 Task: Add in the project ZoomTech a sprint 'Quantum Leap'.
Action: Mouse moved to (102, 213)
Screenshot: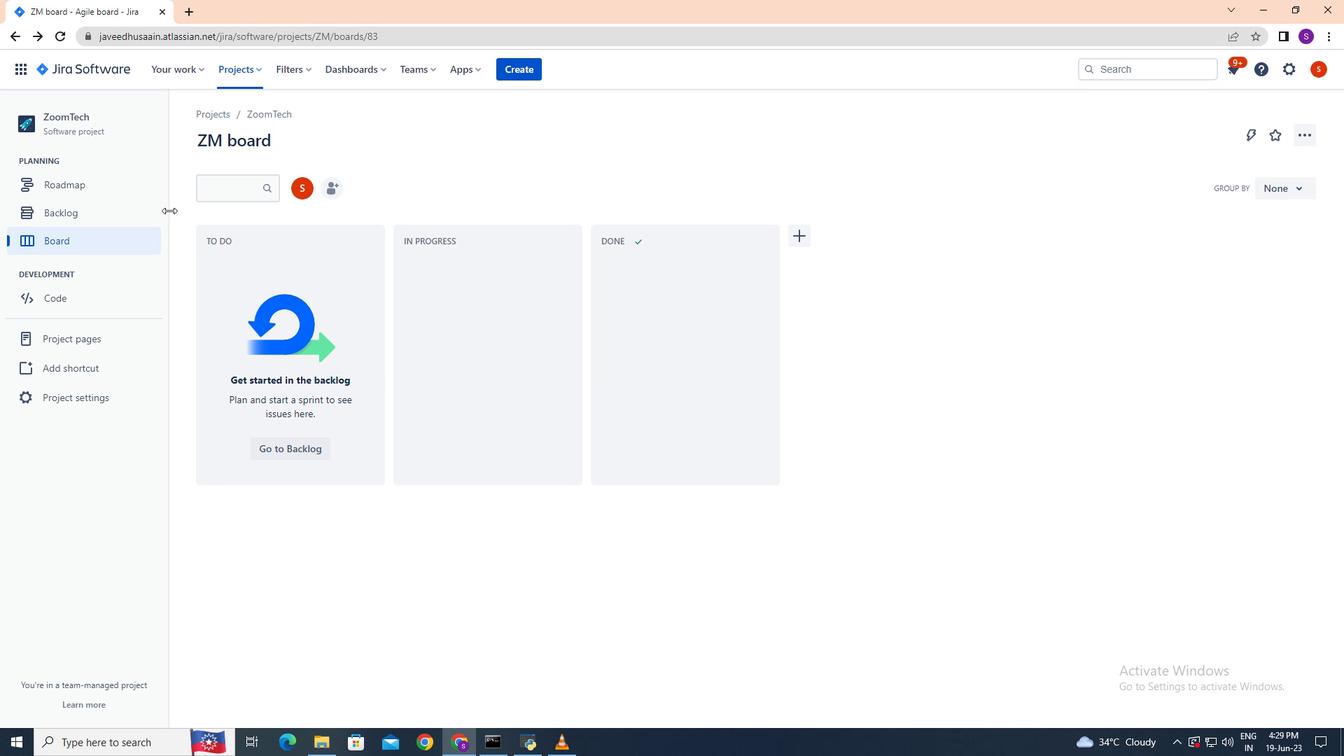 
Action: Mouse pressed left at (102, 213)
Screenshot: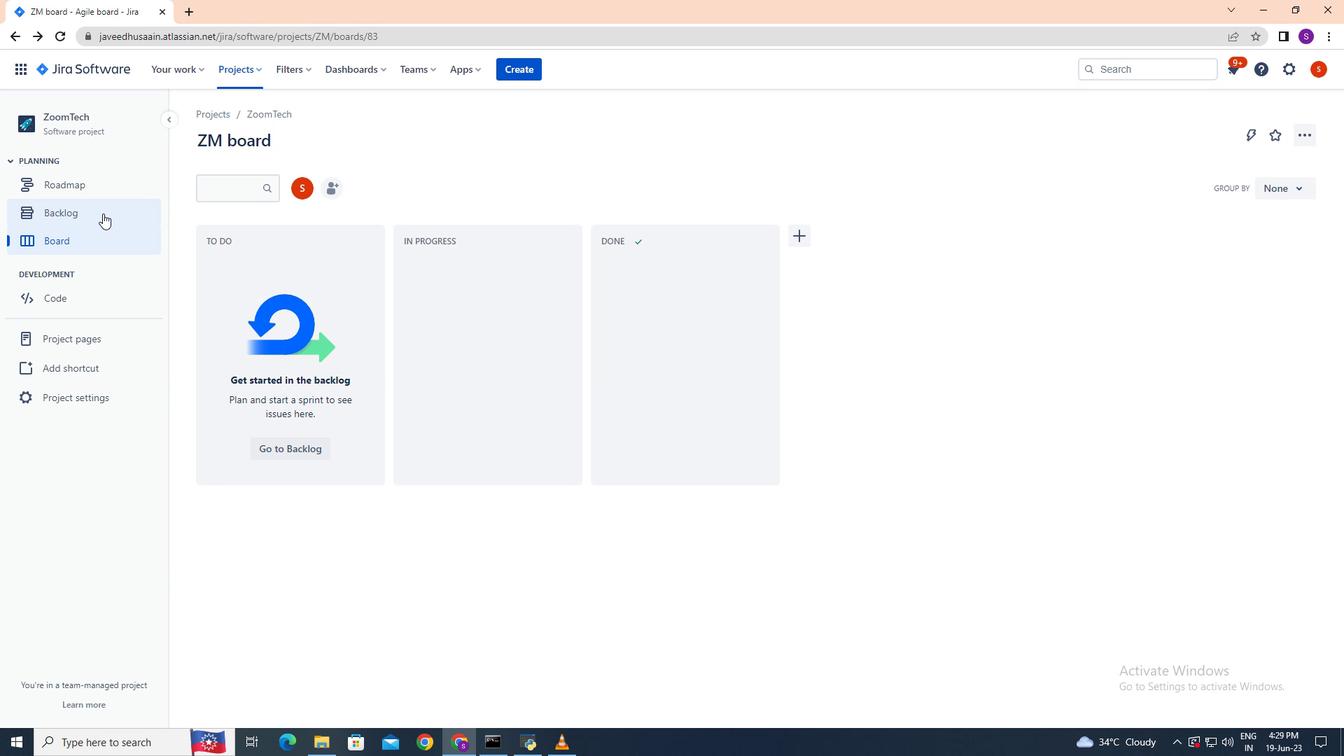 
Action: Mouse moved to (1230, 360)
Screenshot: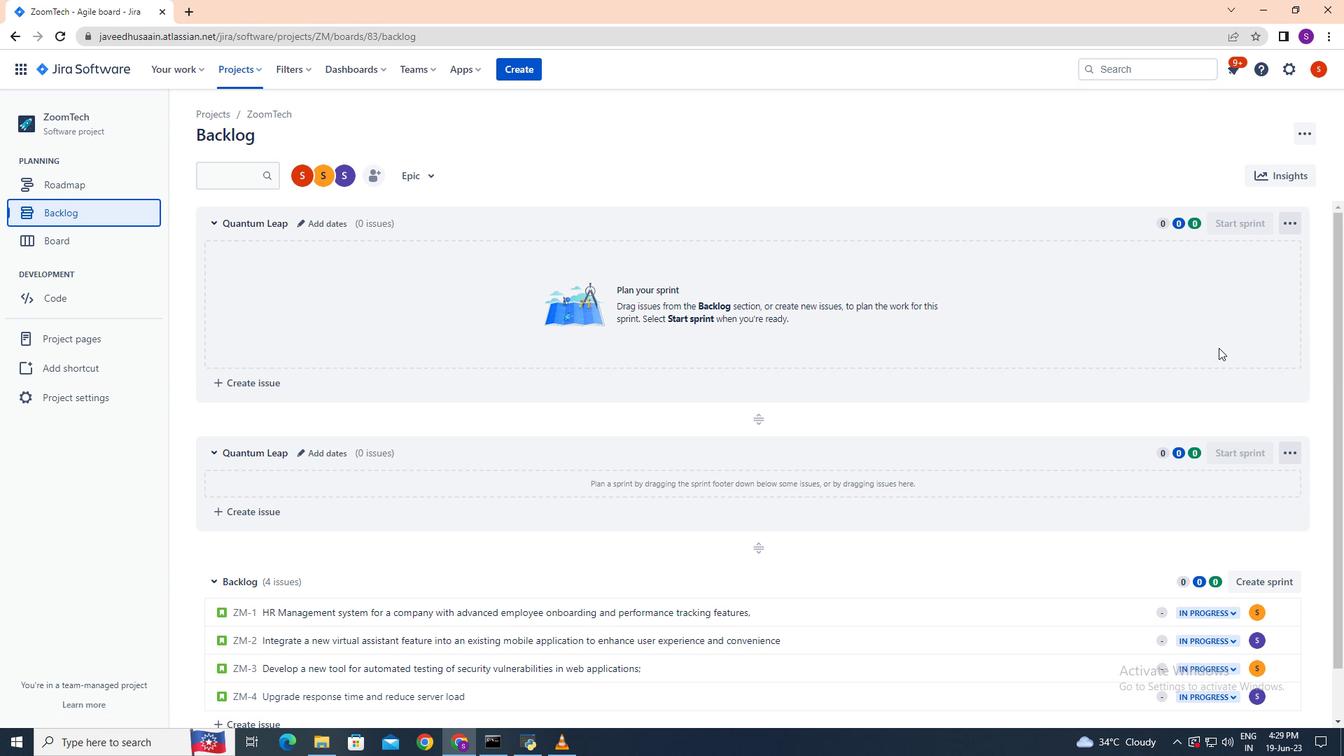 
Action: Mouse scrolled (1230, 359) with delta (0, 0)
Screenshot: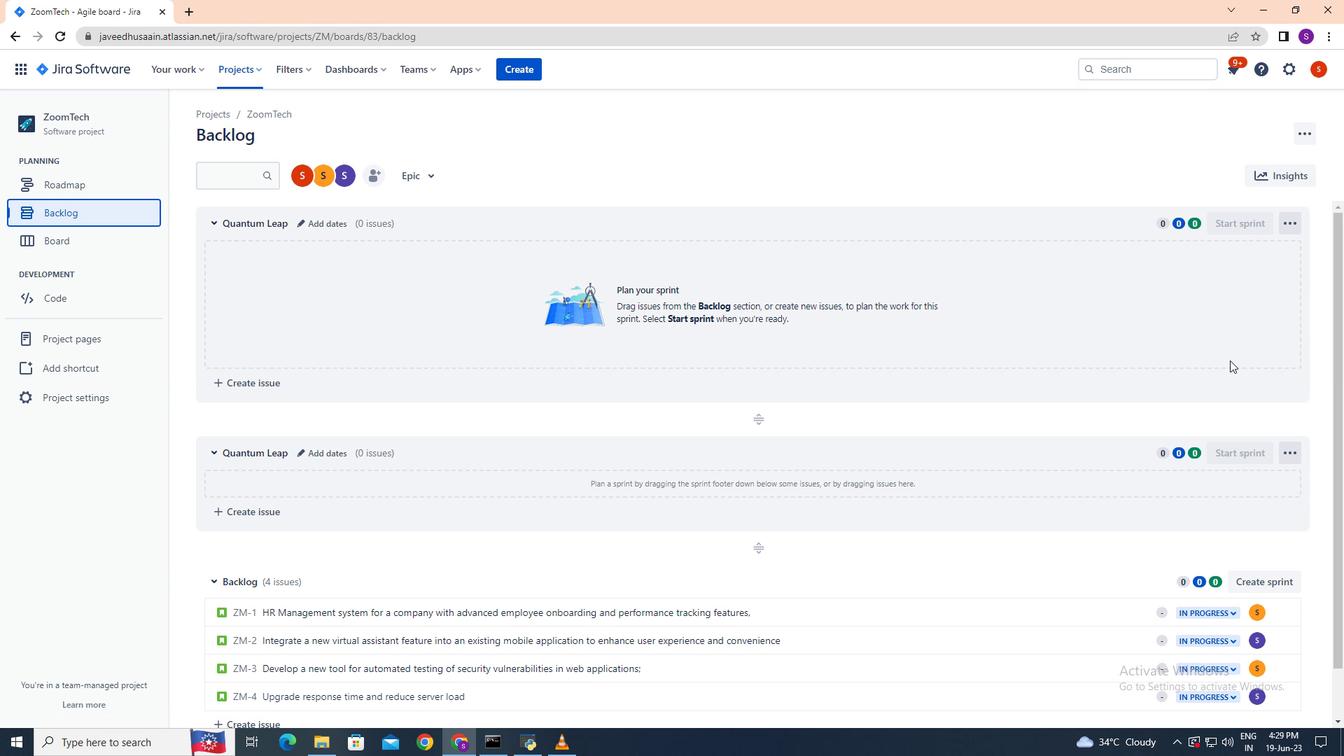 
Action: Mouse moved to (1293, 282)
Screenshot: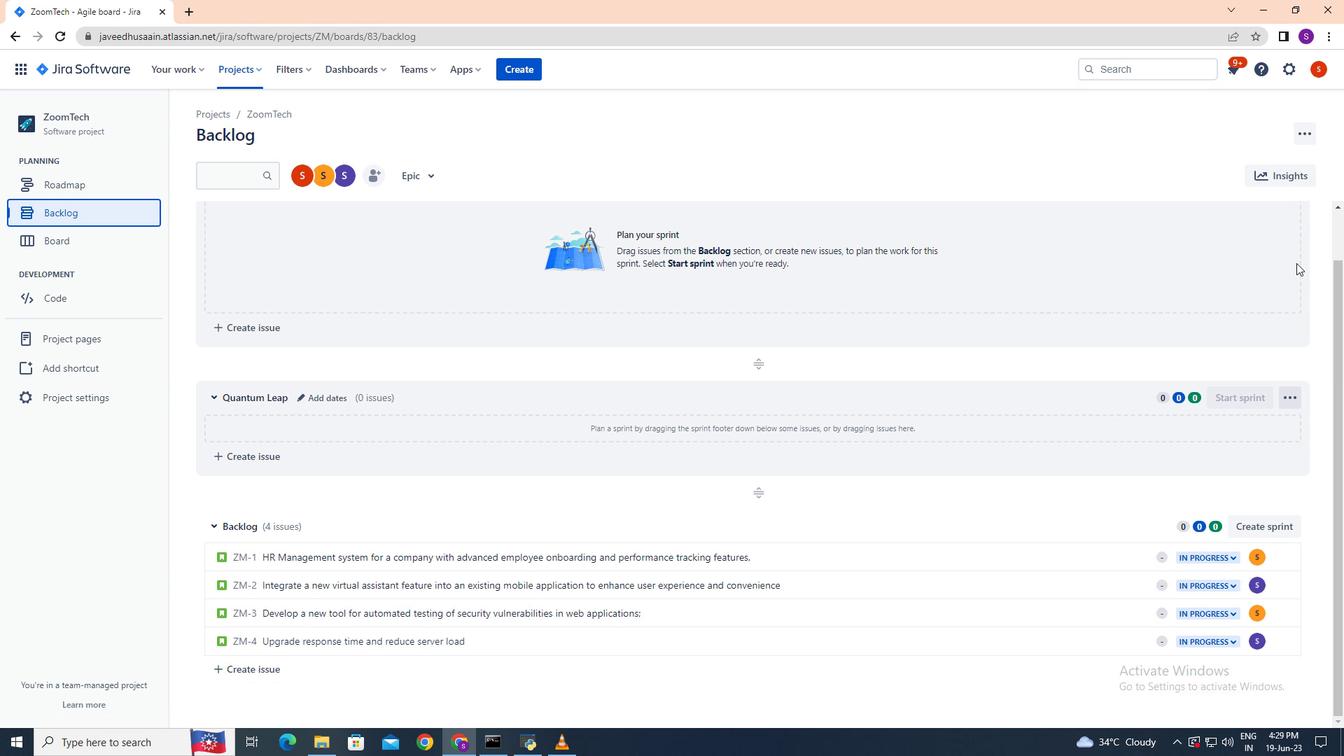
Action: Mouse scrolled (1293, 281) with delta (0, 0)
Screenshot: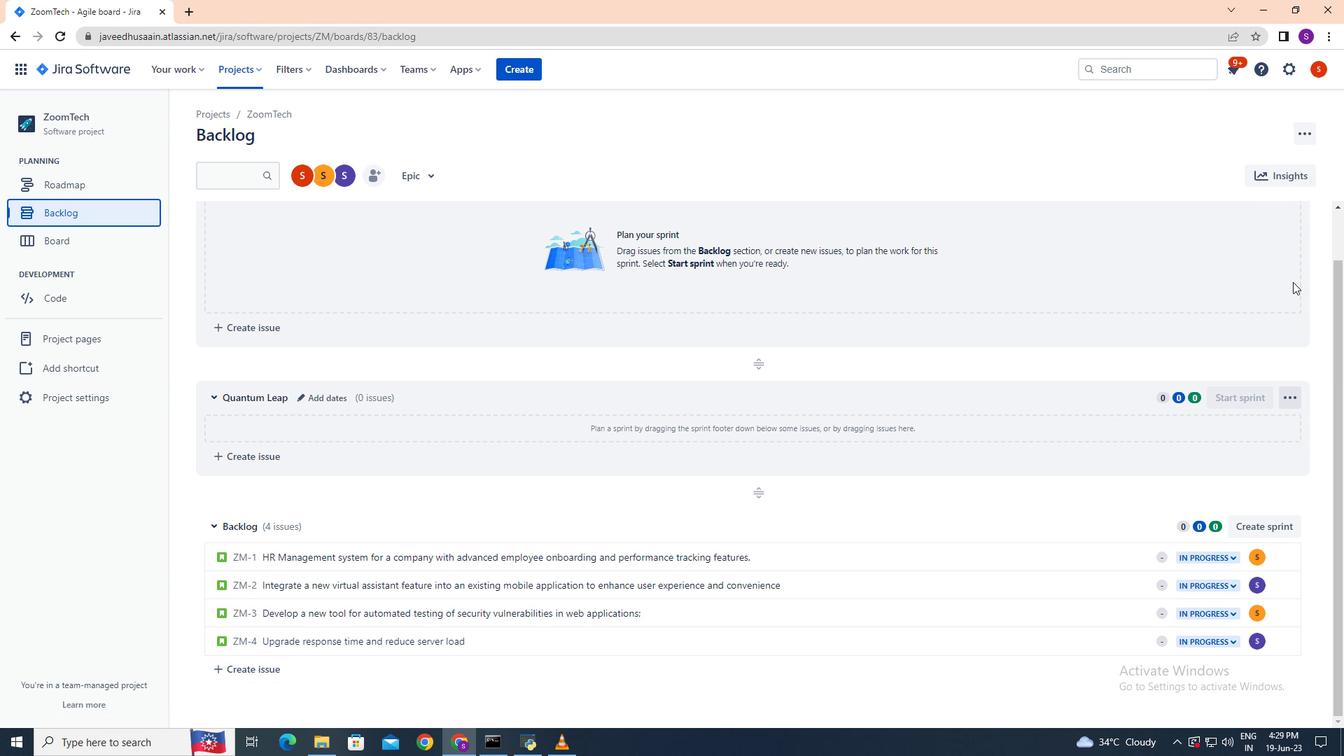 
Action: Mouse moved to (1293, 282)
Screenshot: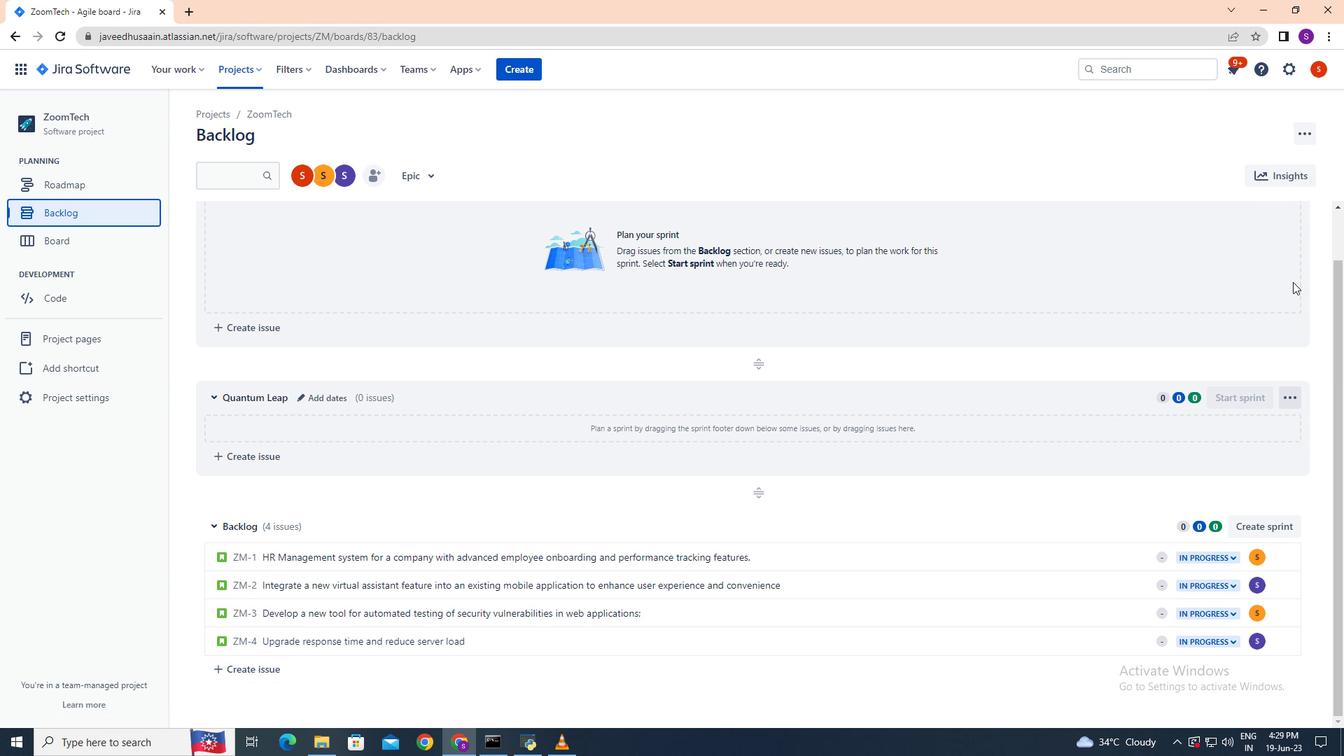 
Action: Mouse scrolled (1293, 283) with delta (0, 0)
Screenshot: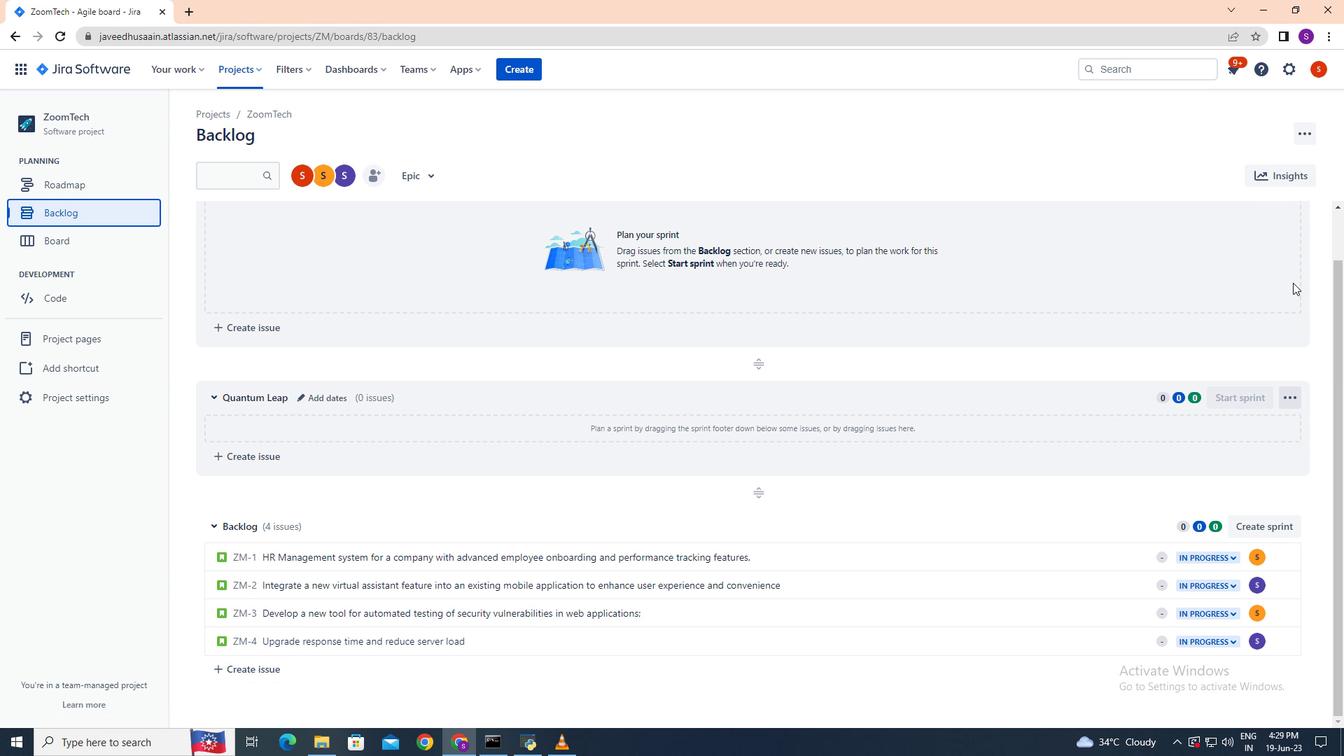 
Action: Mouse scrolled (1293, 282) with delta (0, 0)
Screenshot: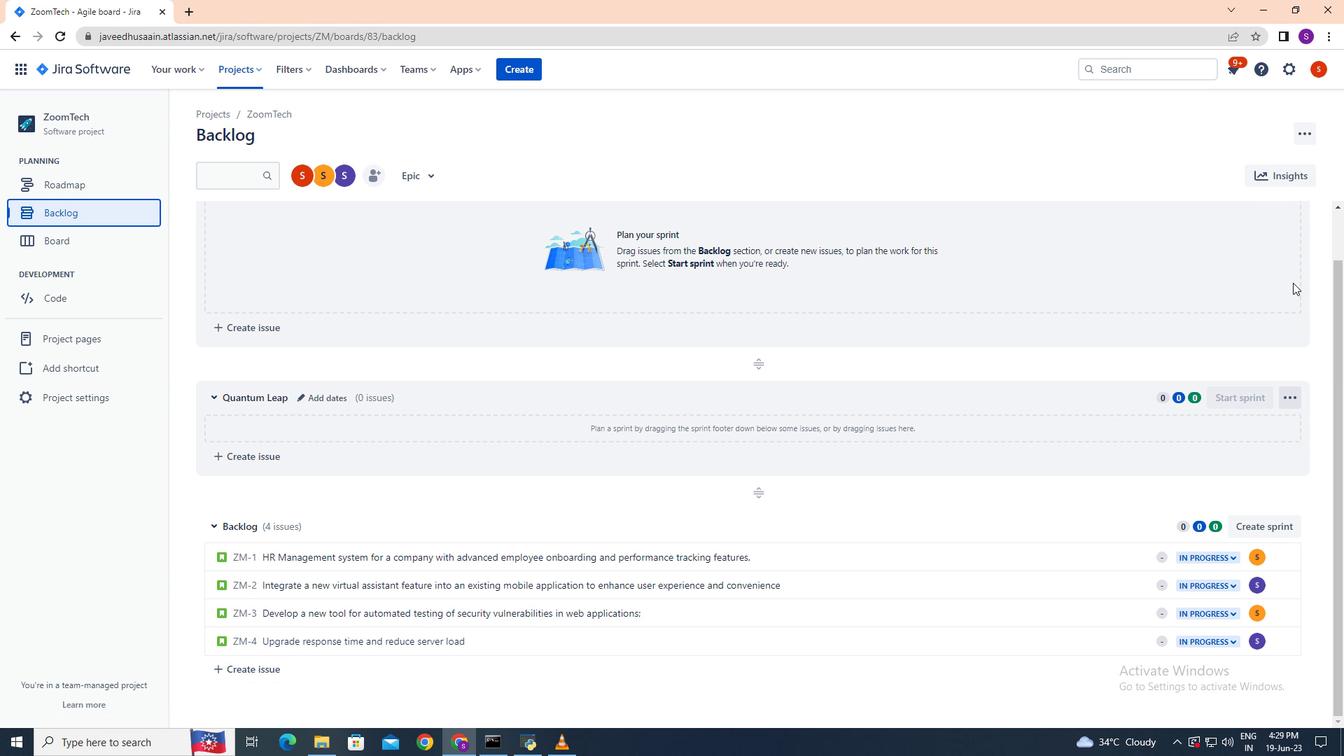 
Action: Mouse moved to (1277, 532)
Screenshot: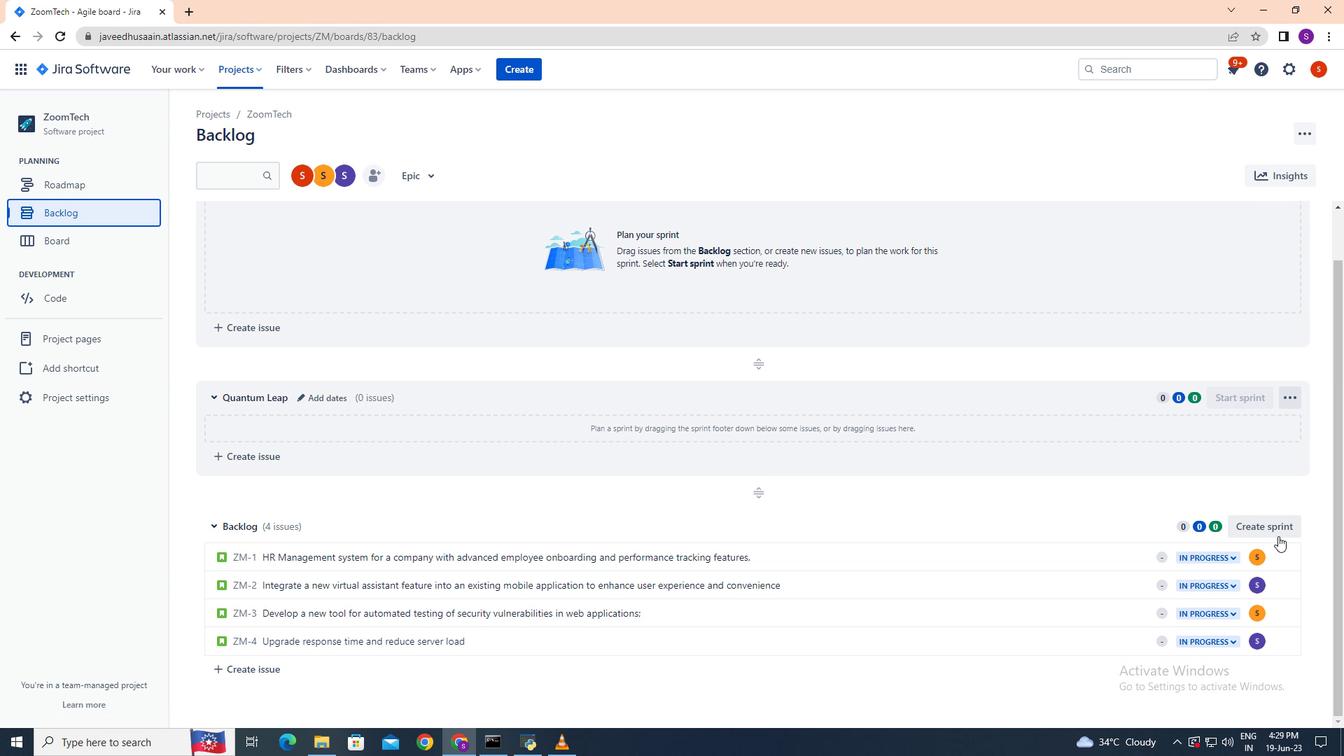 
Action: Mouse pressed left at (1277, 532)
Screenshot: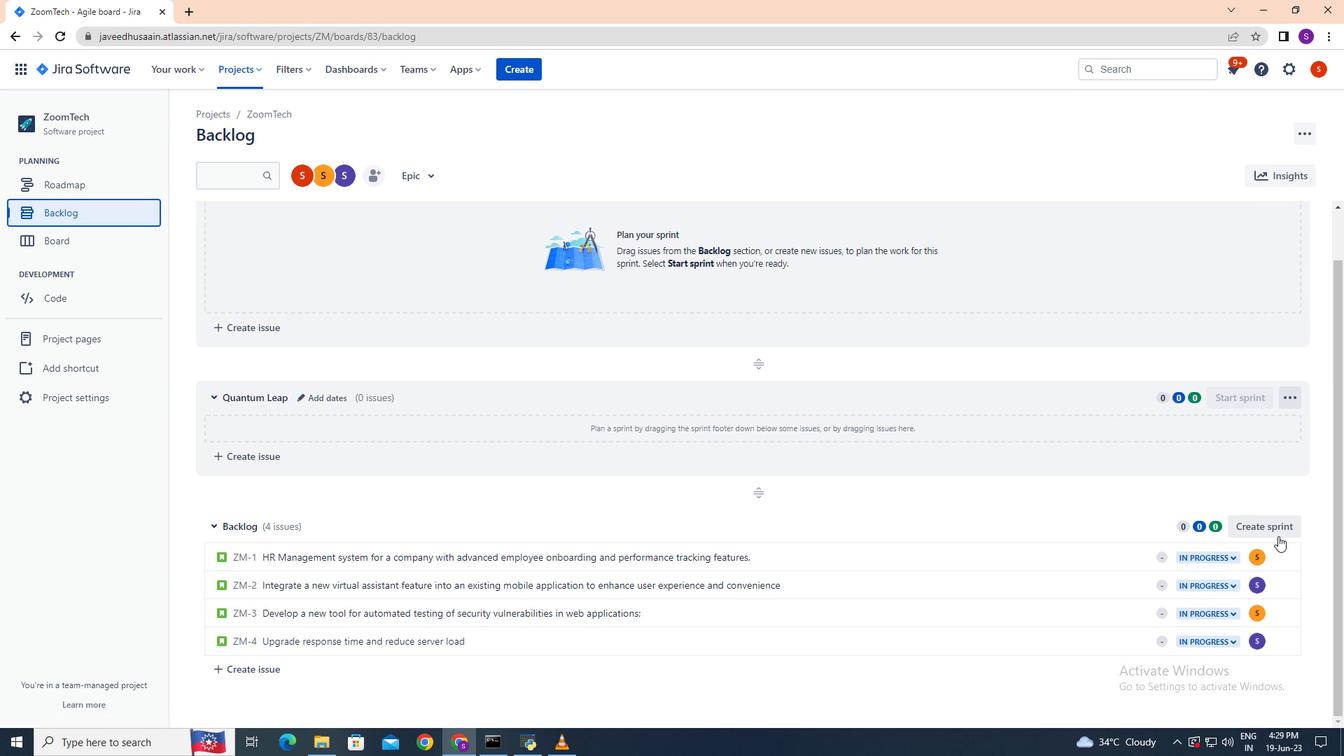 
Action: Mouse moved to (310, 530)
Screenshot: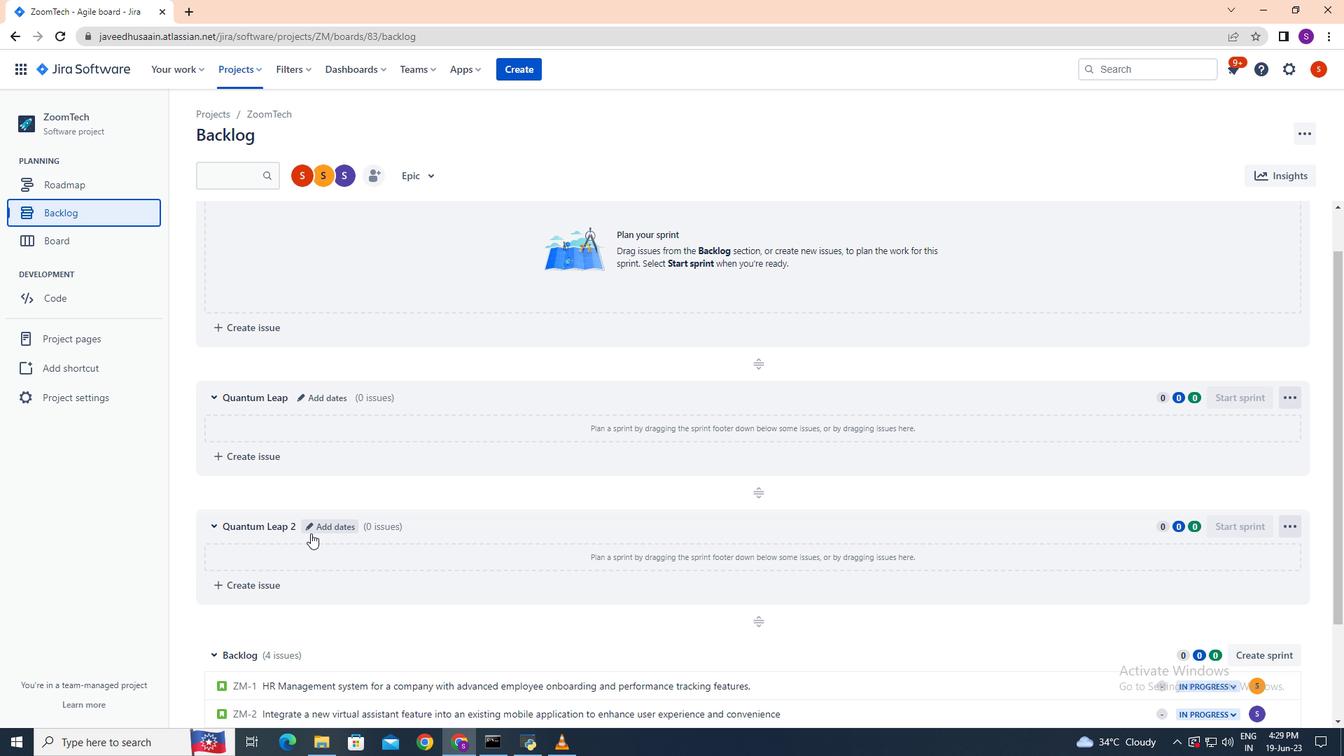 
Action: Mouse pressed left at (310, 530)
Screenshot: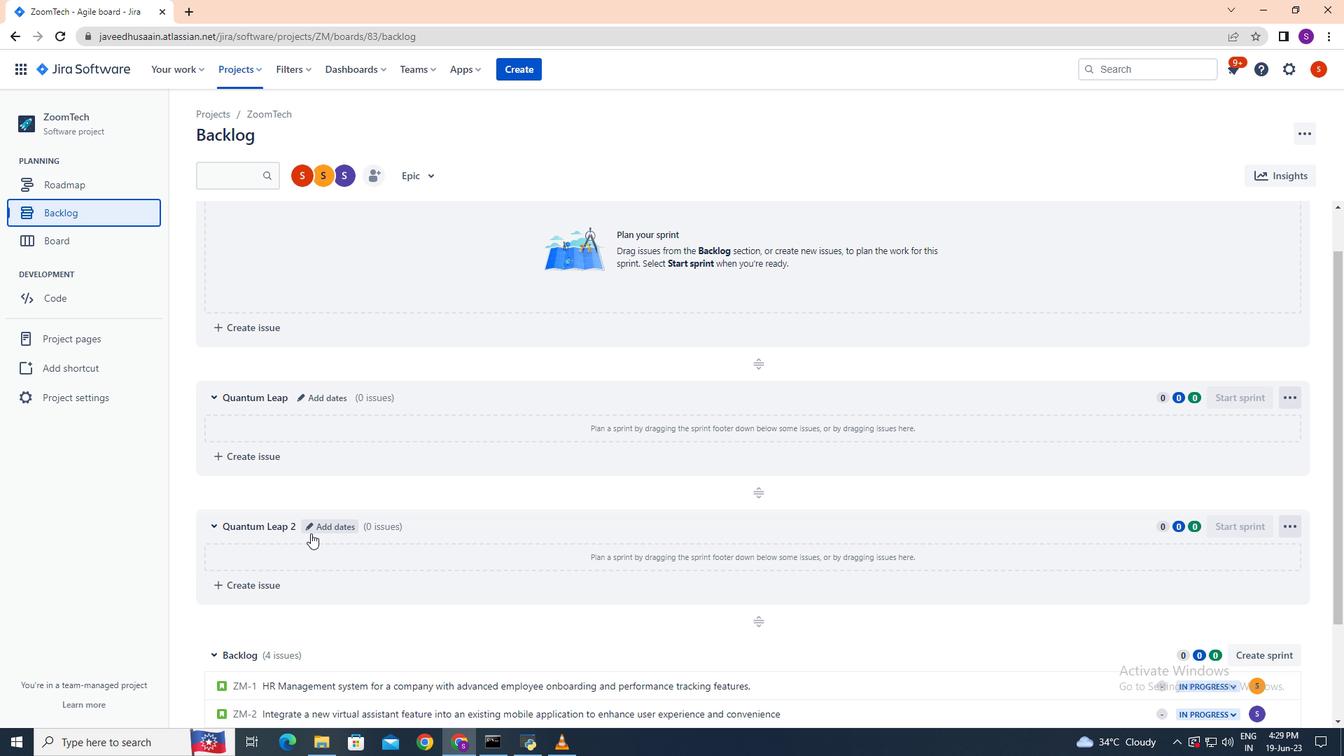 
Action: Key pressed <Key.backspace><Key.backspace><Key.backspace><Key.backspace><Key.backspace><Key.backspace><Key.backspace><Key.backspace><Key.backspace><Key.backspace><Key.backspace><Key.backspace><Key.backspace><Key.backspace><Key.backspace><Key.shift>Quantum<Key.space><Key.shift>Leap
Screenshot: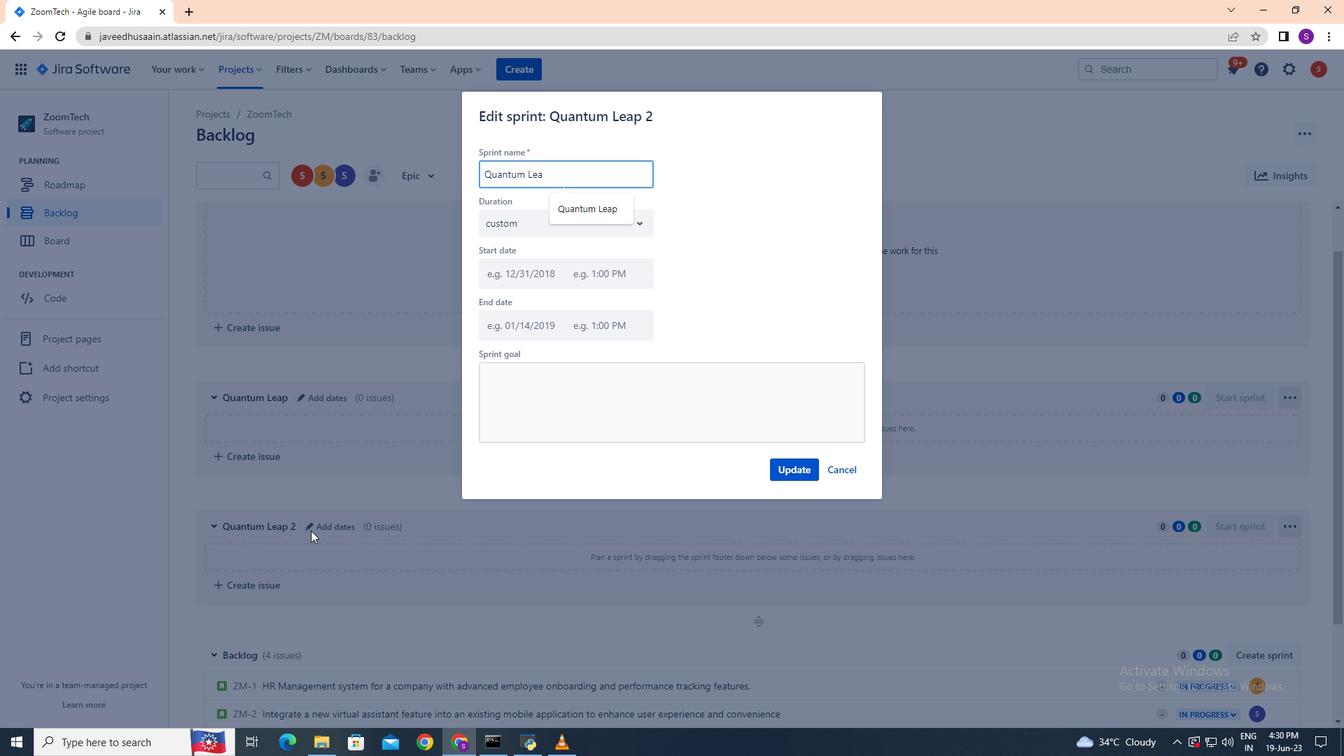 
Action: Mouse moved to (800, 474)
Screenshot: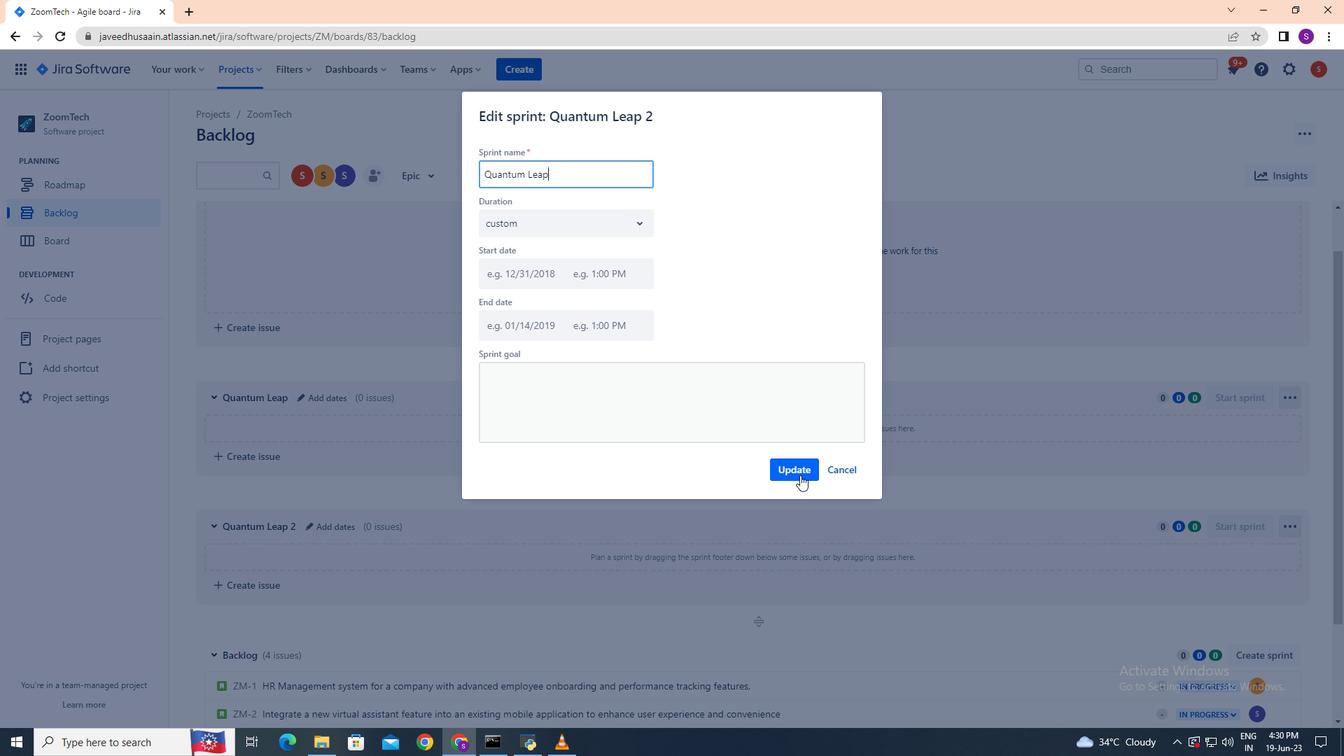 
Action: Mouse pressed left at (800, 474)
Screenshot: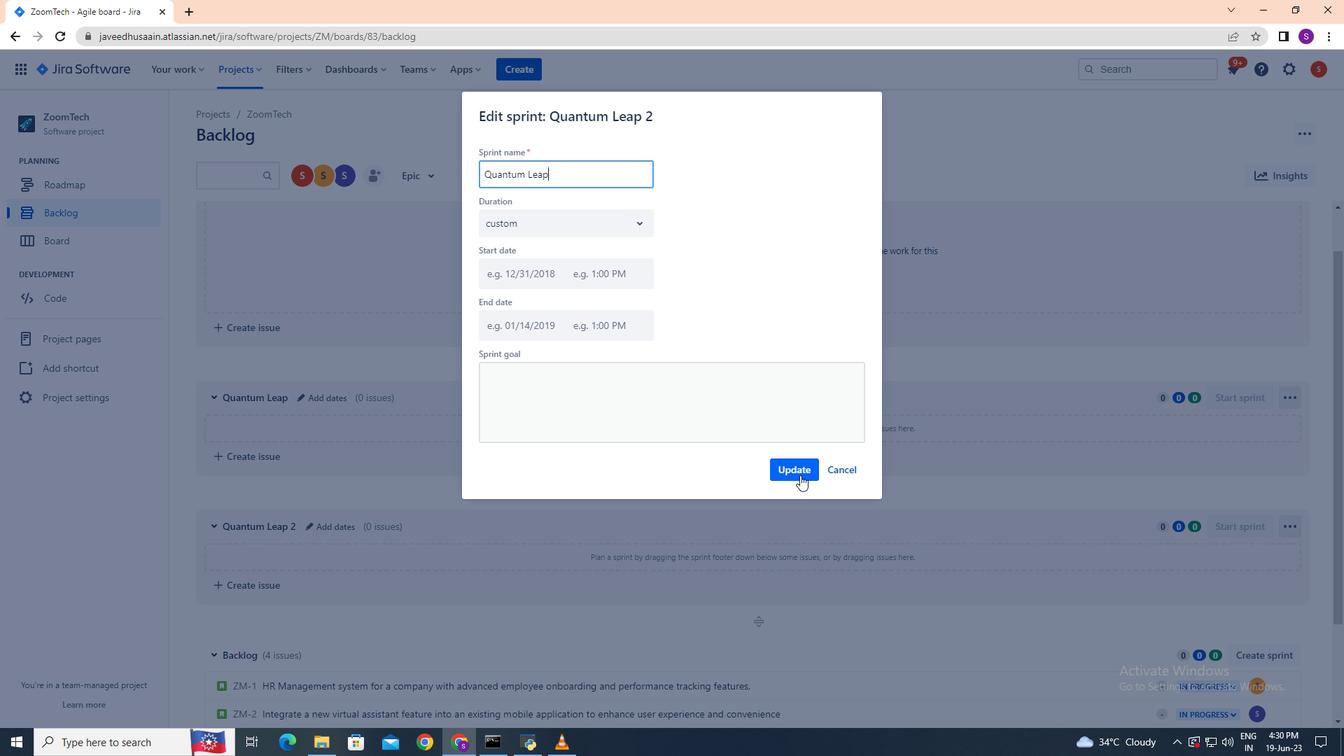 
